 Task: Change the language settings in Microsoft Outlook to include additional languages for proofing and translation.
Action: Mouse moved to (42, 29)
Screenshot: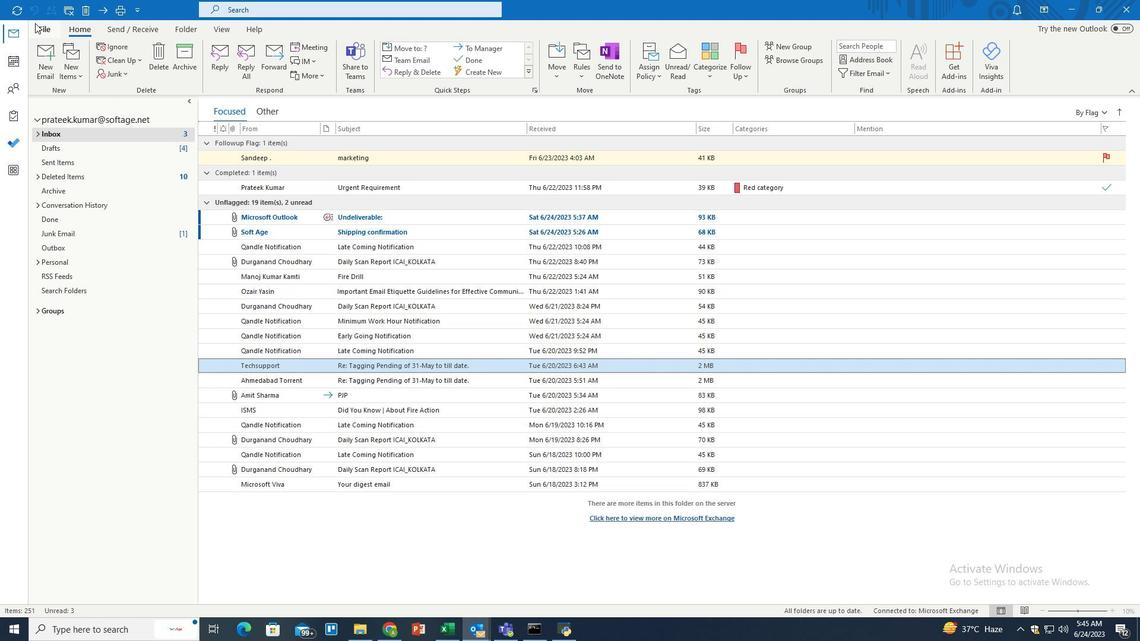 
Action: Mouse pressed left at (42, 29)
Screenshot: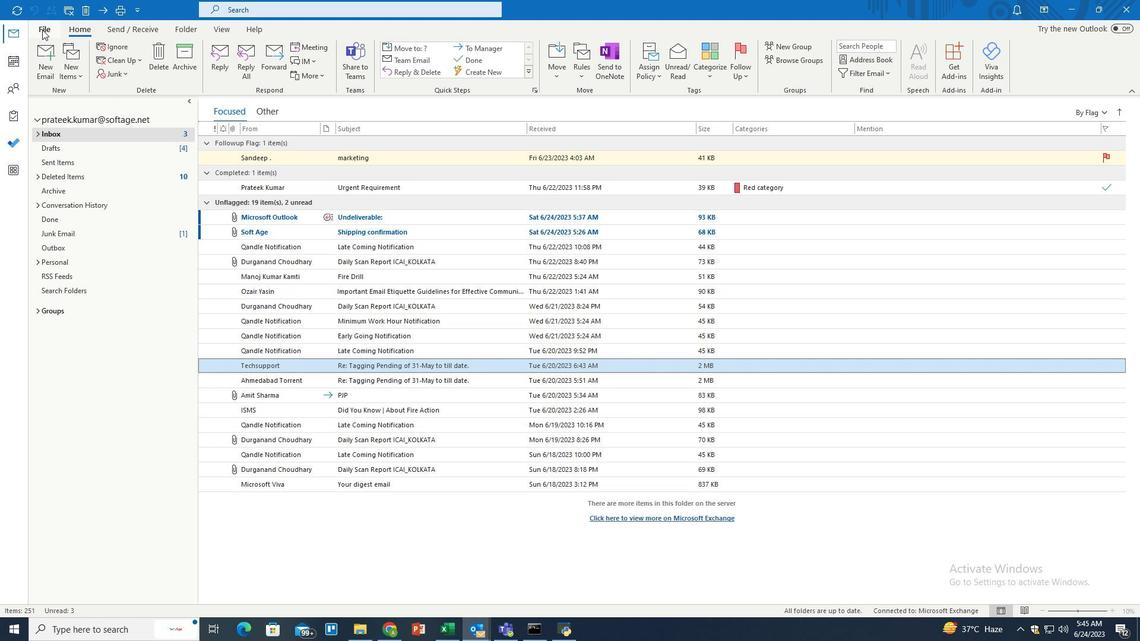 
Action: Mouse moved to (45, 572)
Screenshot: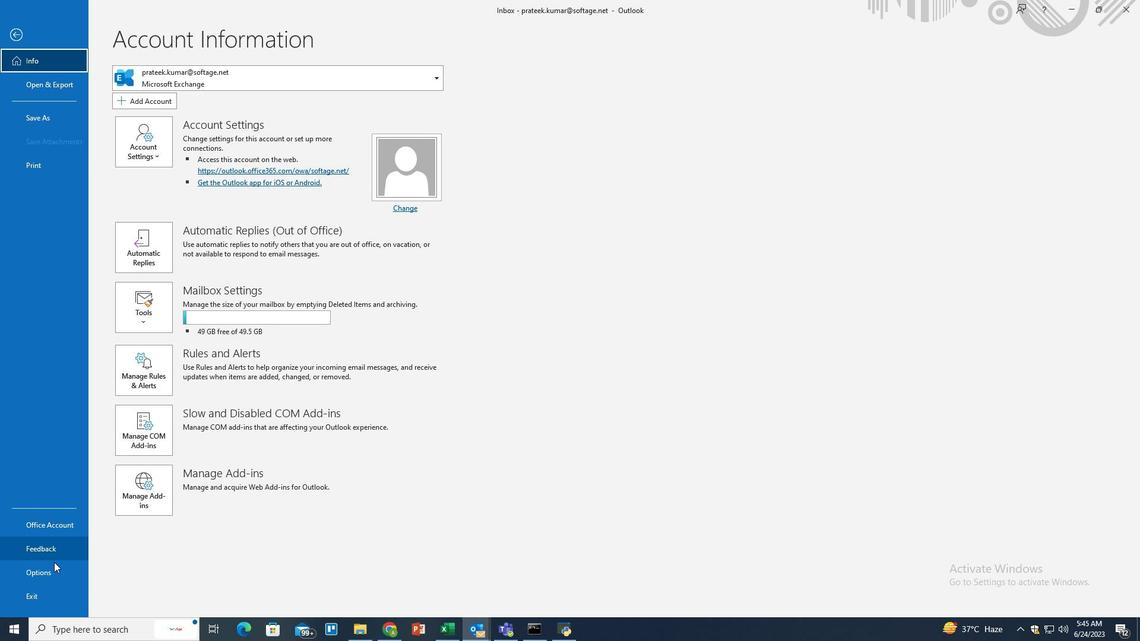 
Action: Mouse pressed left at (45, 572)
Screenshot: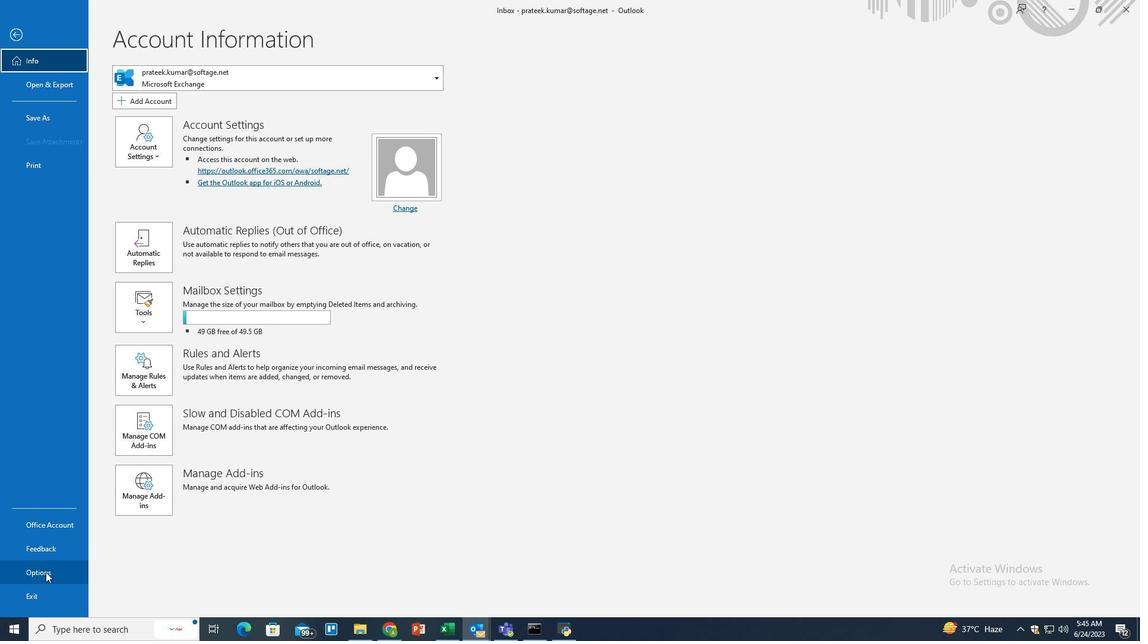 
Action: Mouse moved to (361, 244)
Screenshot: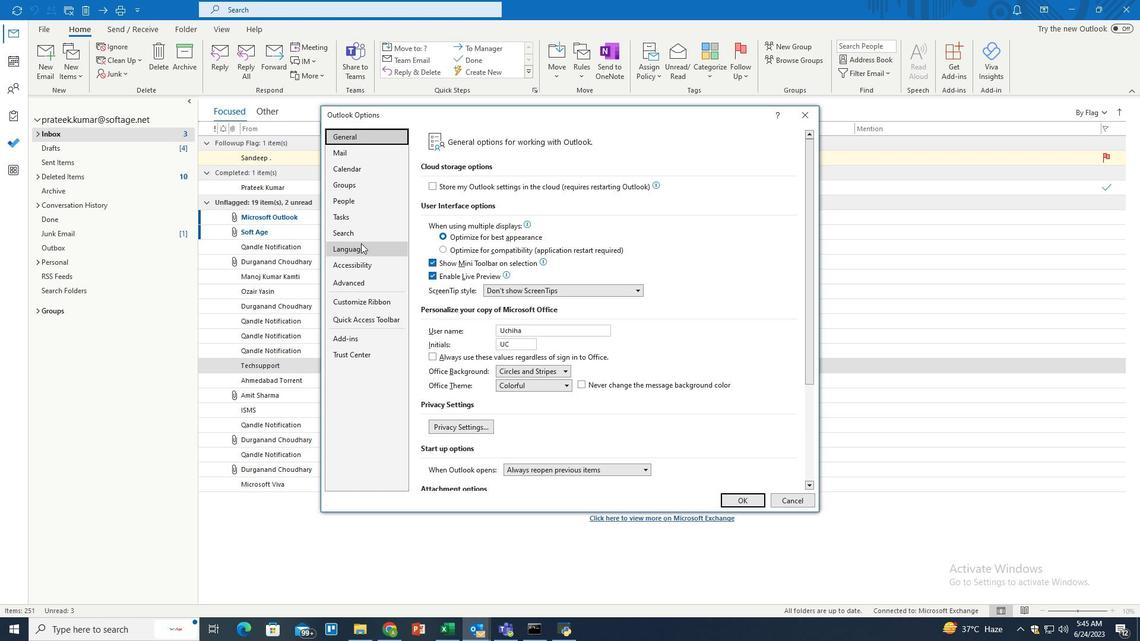 
Action: Mouse pressed left at (361, 244)
Screenshot: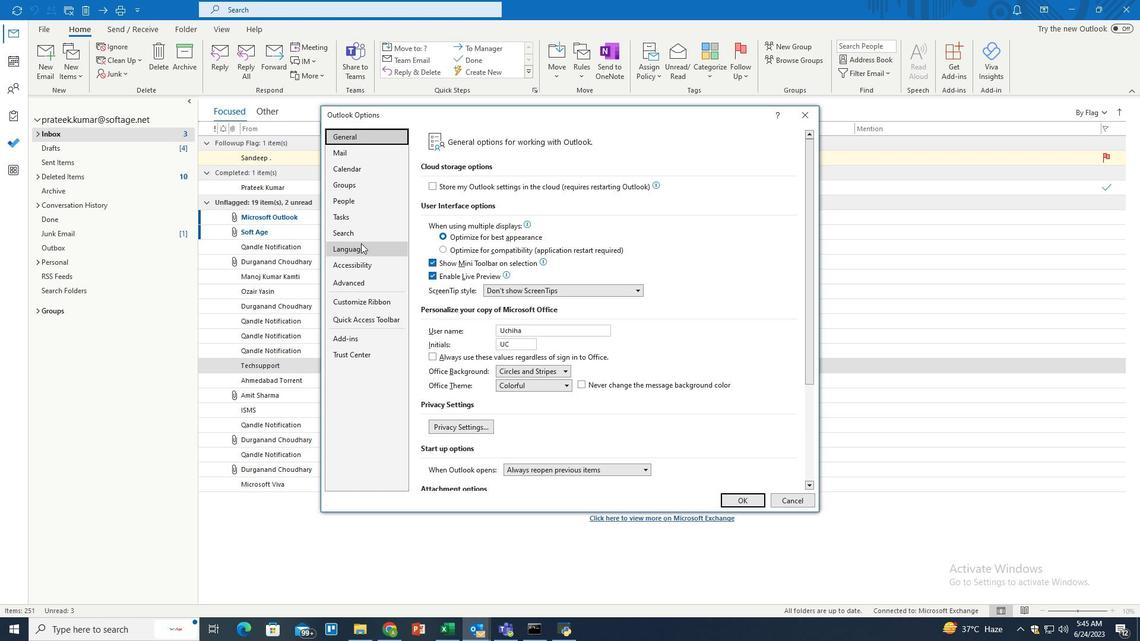 
Action: Mouse moved to (517, 363)
Screenshot: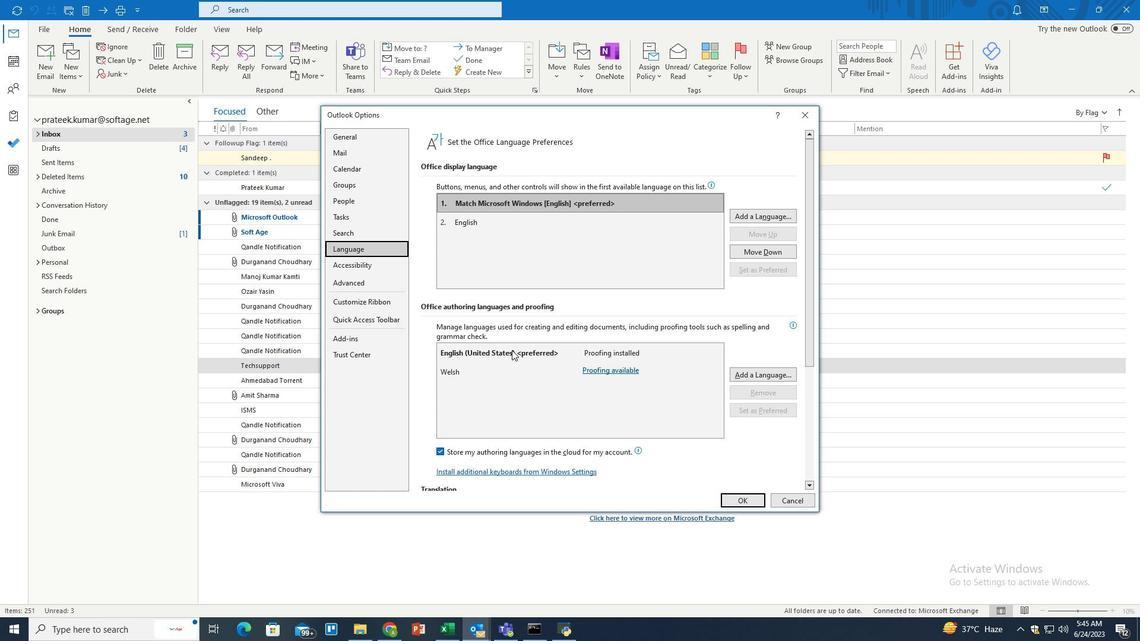 
Action: Mouse scrolled (517, 362) with delta (0, 0)
Screenshot: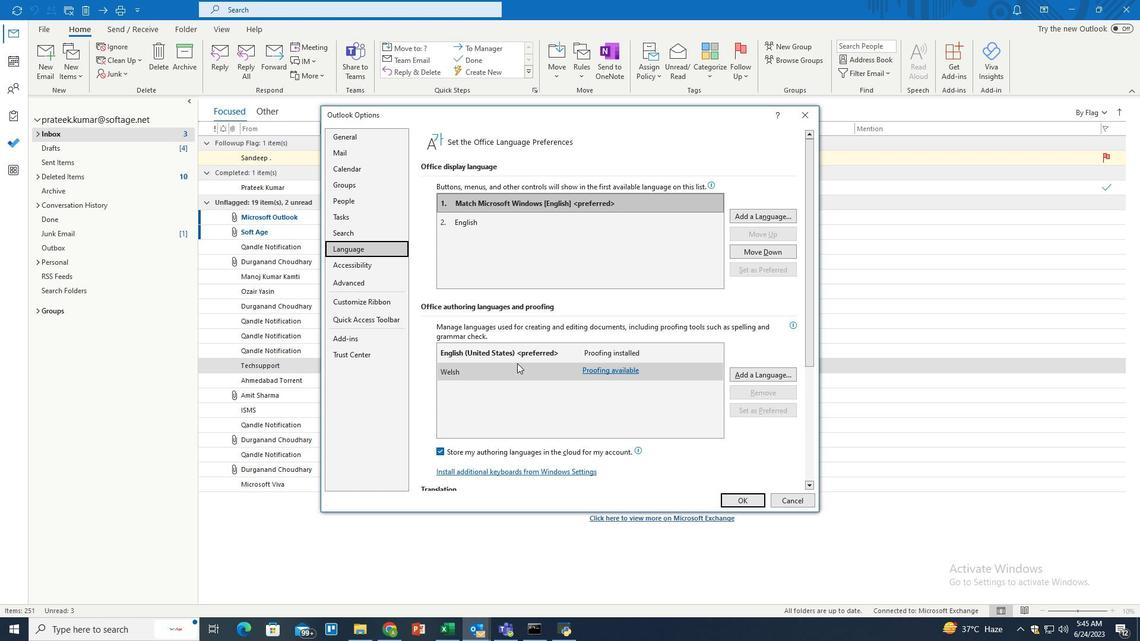 
Action: Mouse scrolled (517, 362) with delta (0, 0)
Screenshot: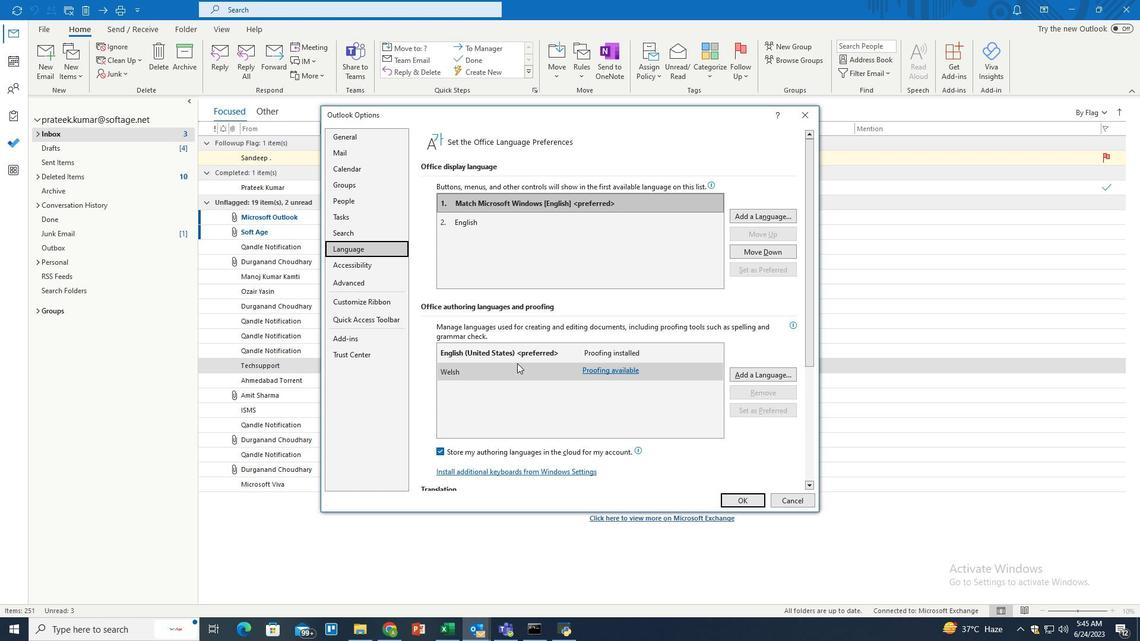
Action: Mouse scrolled (517, 362) with delta (0, 0)
Screenshot: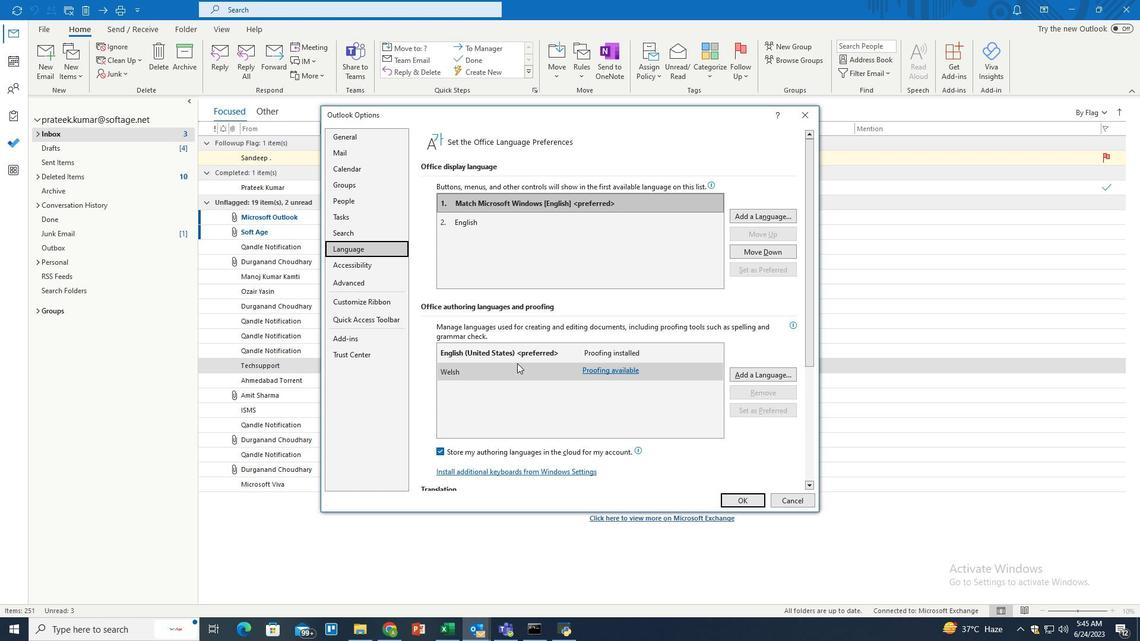 
Action: Mouse scrolled (517, 362) with delta (0, 0)
Screenshot: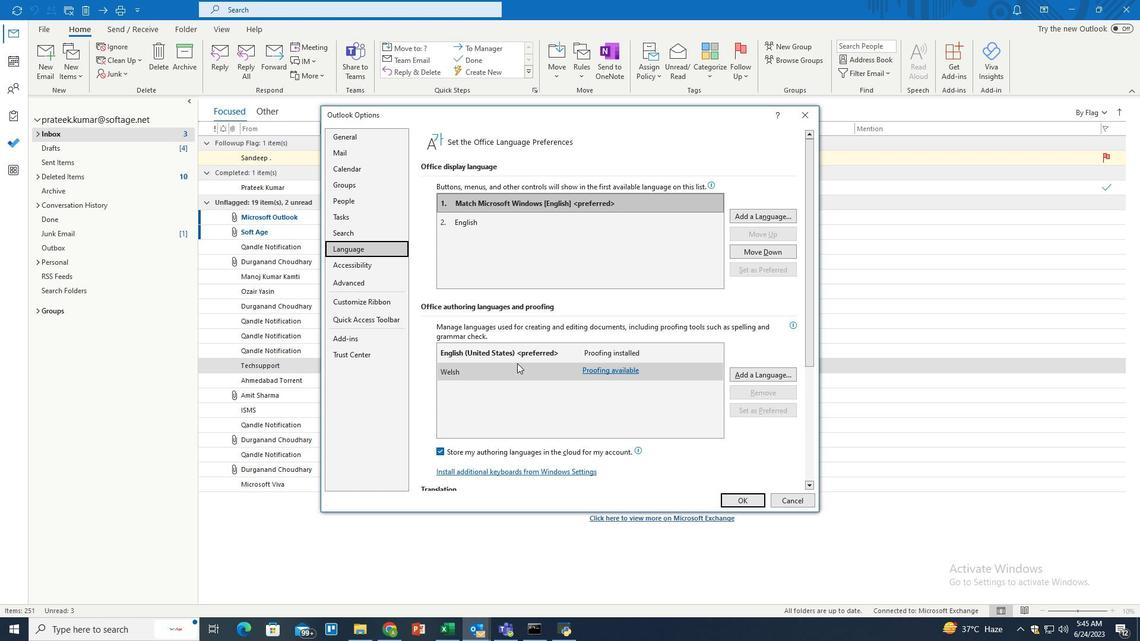 
Action: Mouse scrolled (517, 362) with delta (0, 0)
Screenshot: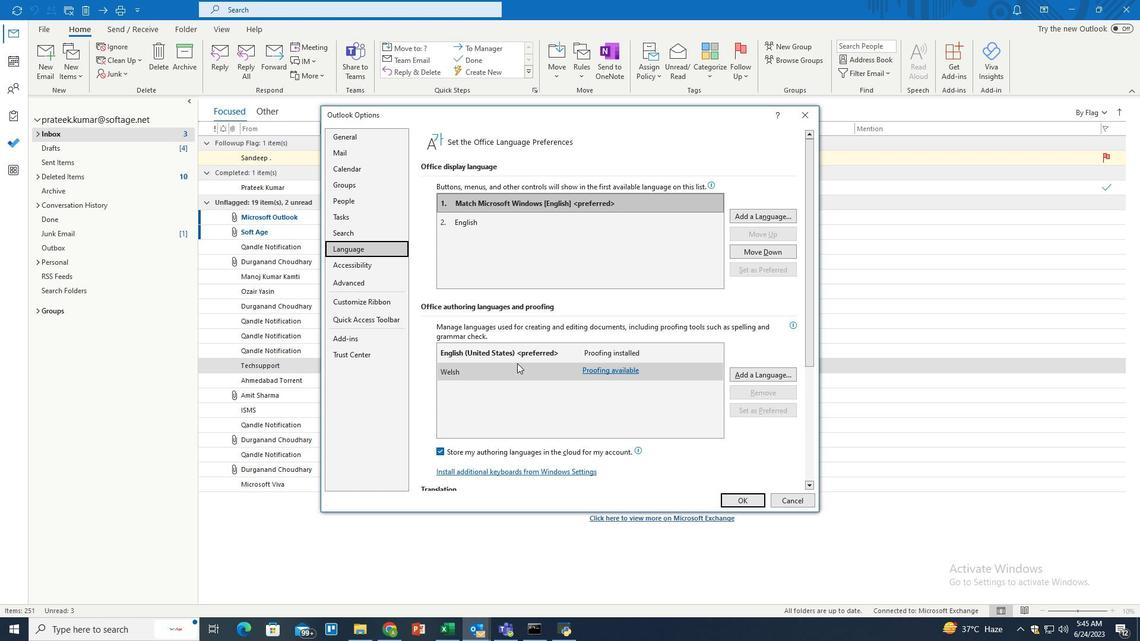 
Action: Mouse scrolled (517, 362) with delta (0, 0)
Screenshot: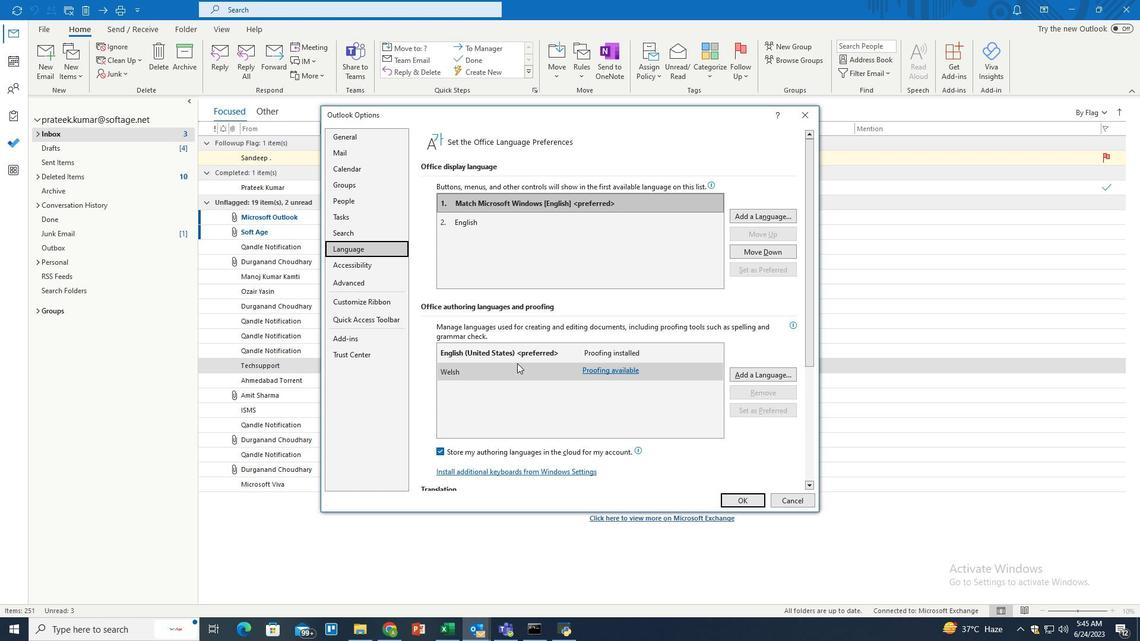 
Action: Mouse scrolled (517, 362) with delta (0, 0)
Screenshot: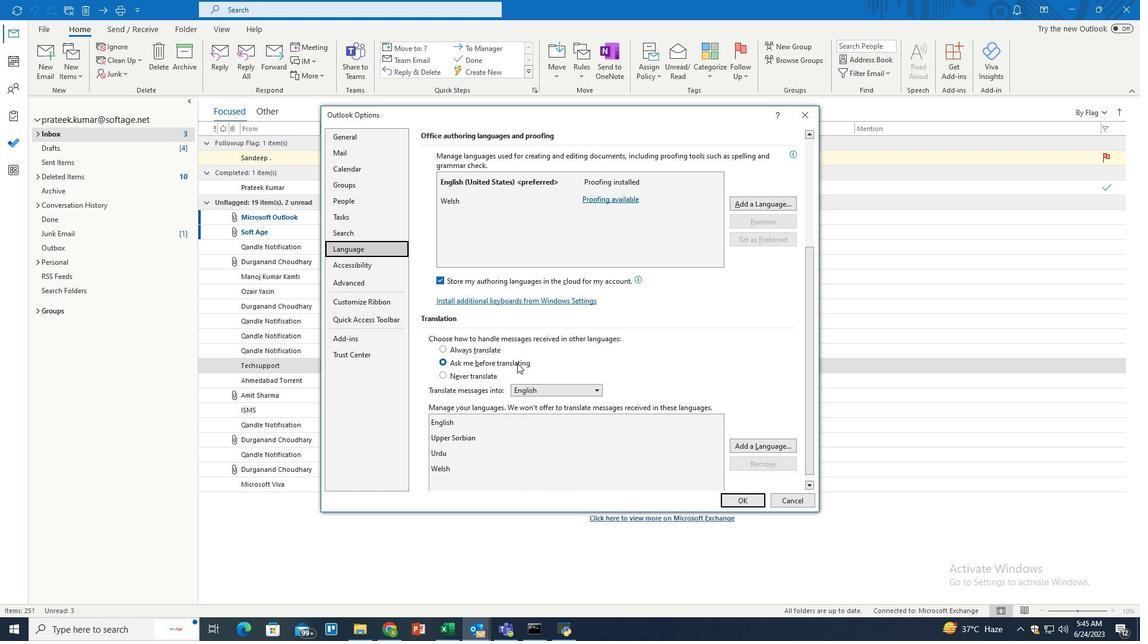 
Action: Mouse scrolled (517, 362) with delta (0, 0)
Screenshot: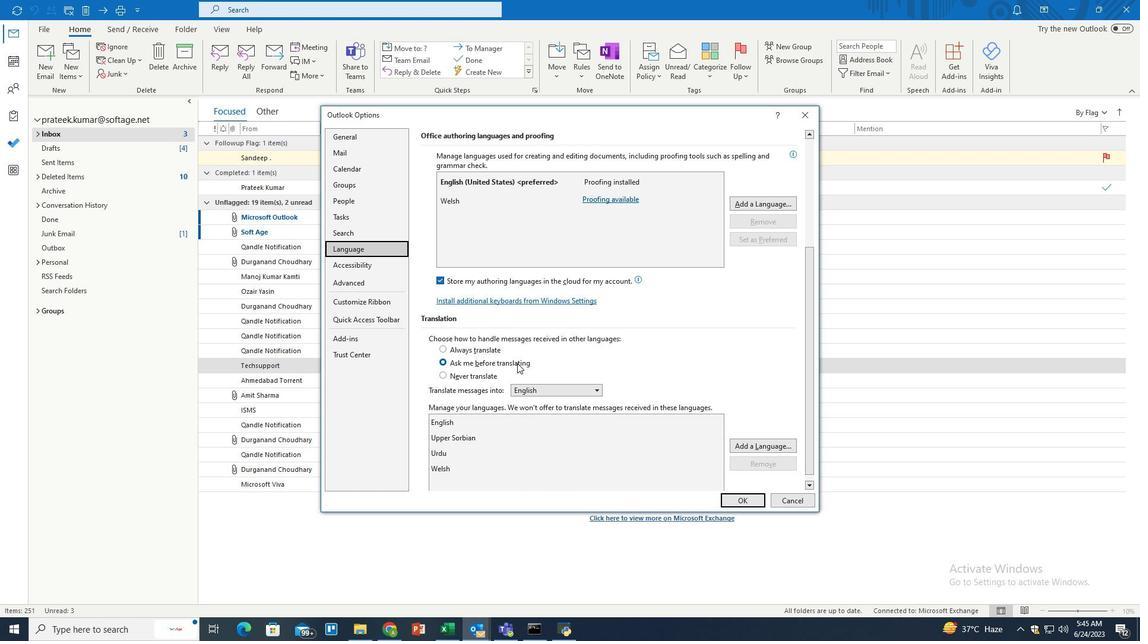 
Action: Mouse scrolled (517, 362) with delta (0, 0)
Screenshot: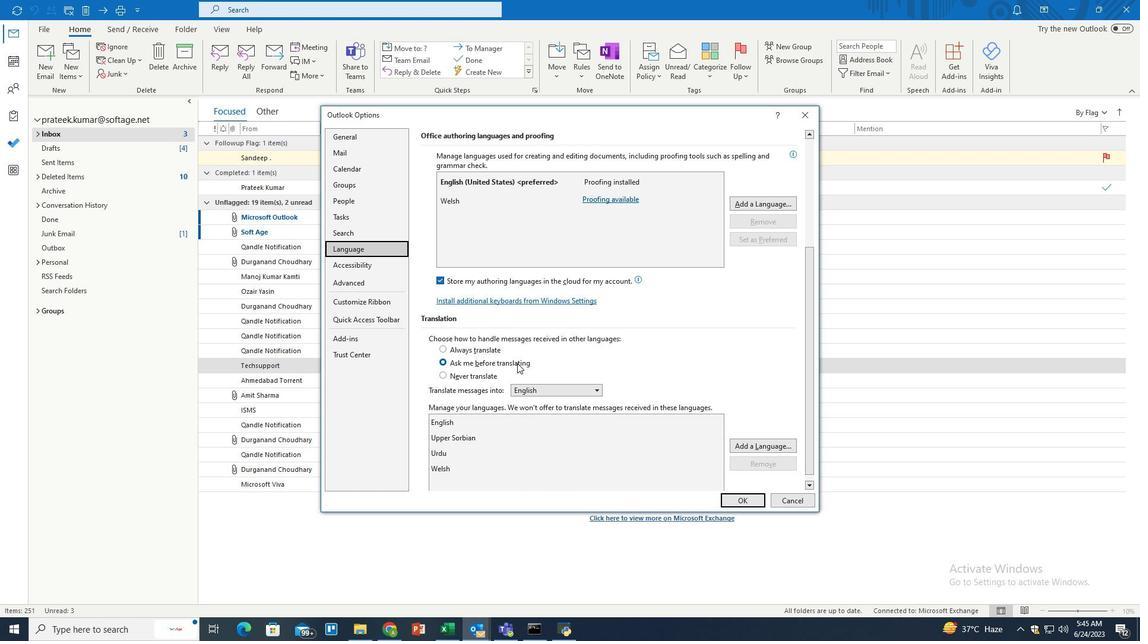 
Action: Mouse scrolled (517, 362) with delta (0, 0)
Screenshot: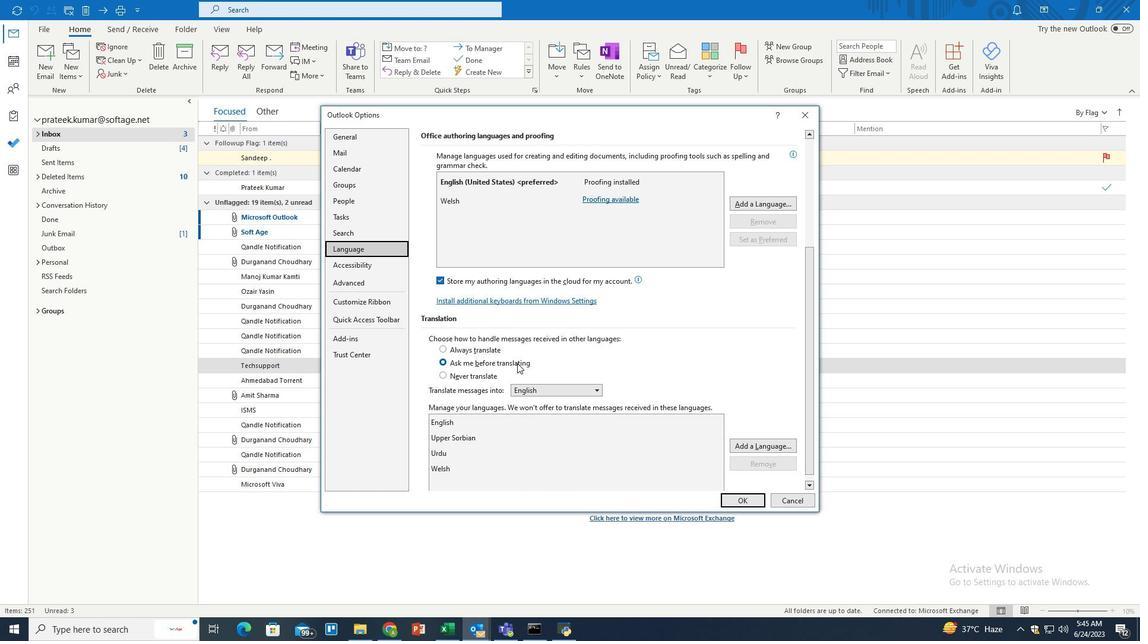 
Action: Mouse moved to (461, 446)
Screenshot: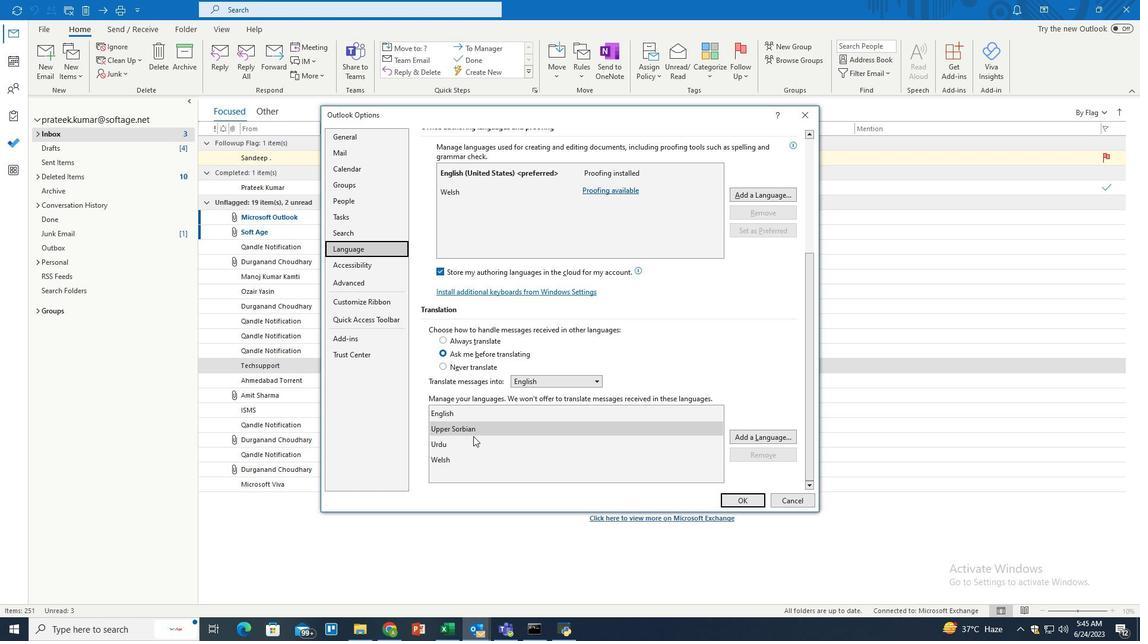 
Action: Mouse pressed left at (461, 446)
Screenshot: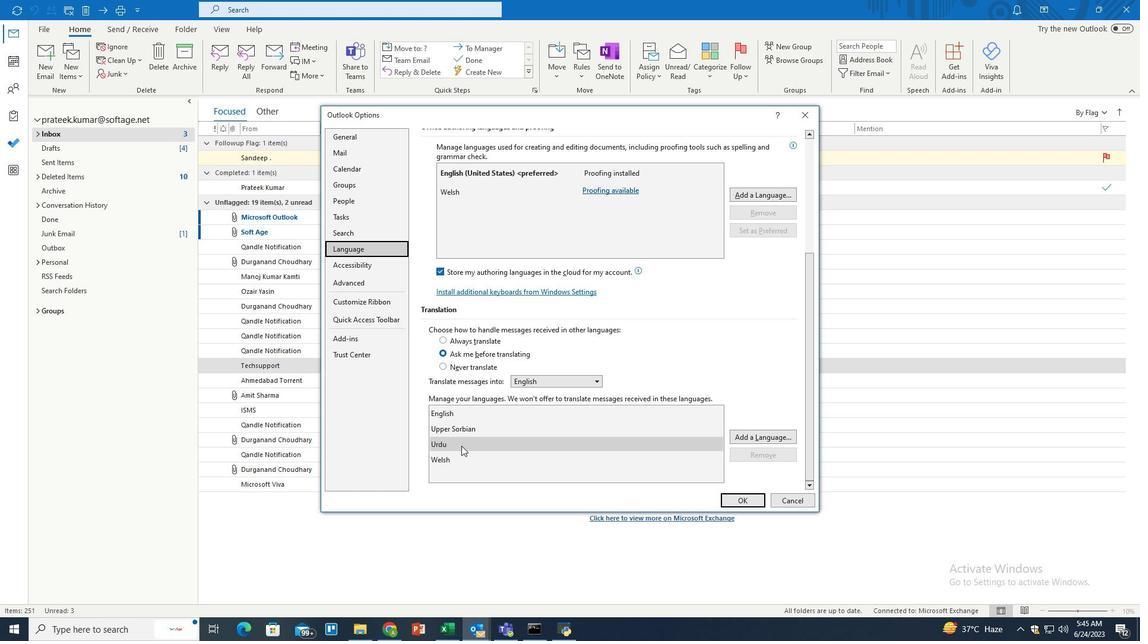 
Action: Mouse moved to (753, 450)
Screenshot: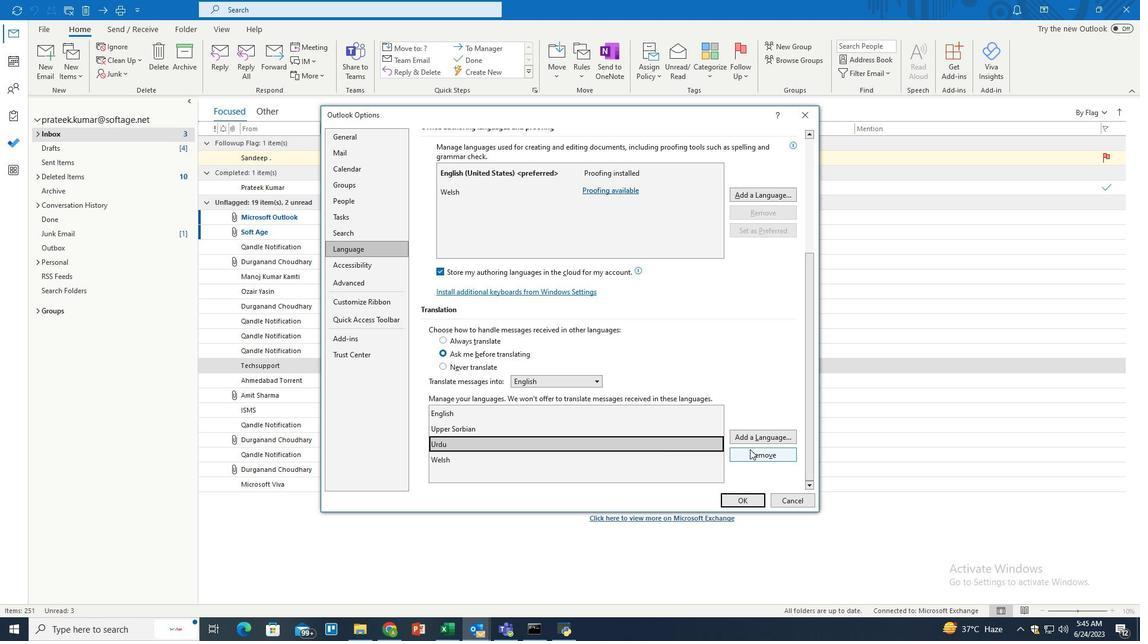
Action: Mouse pressed left at (753, 450)
Screenshot: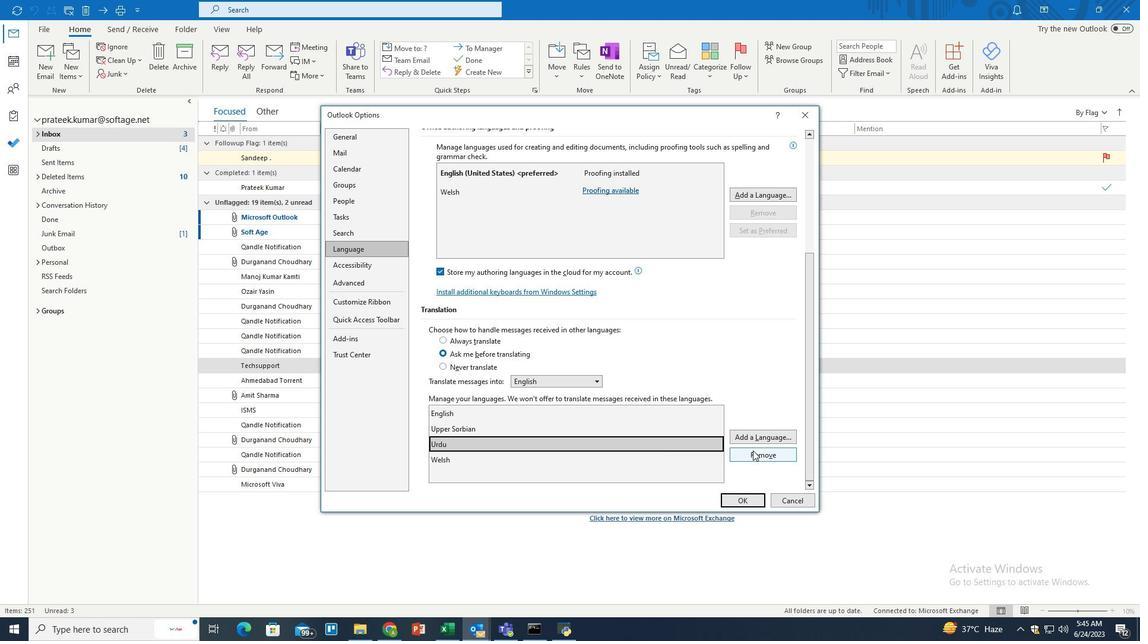 
Action: Mouse moved to (726, 499)
Screenshot: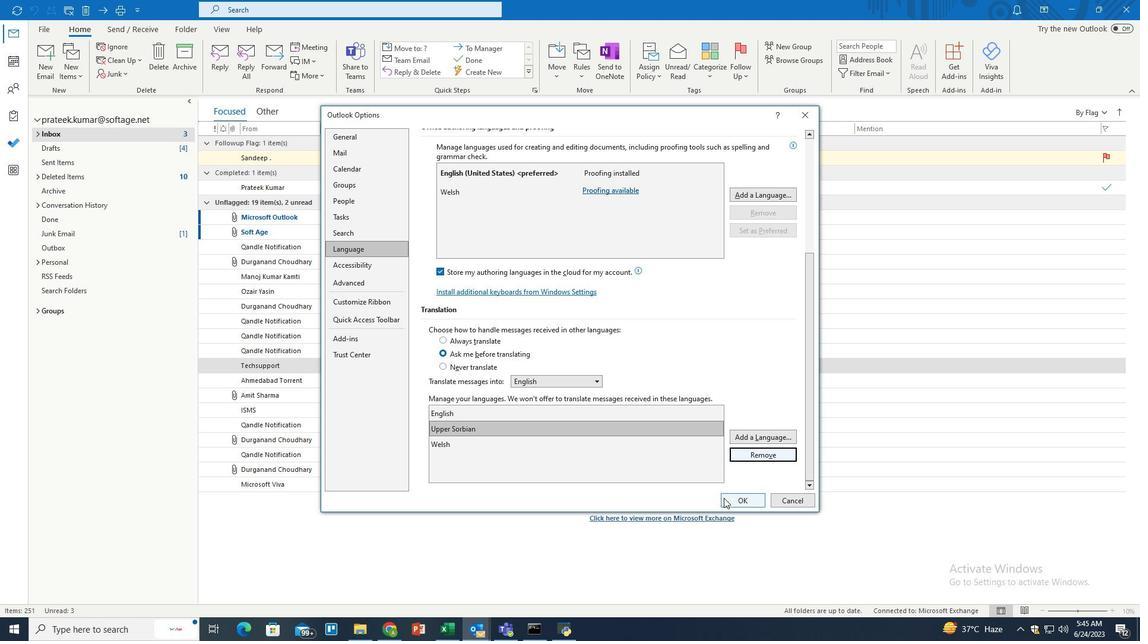 
Action: Mouse pressed left at (726, 499)
Screenshot: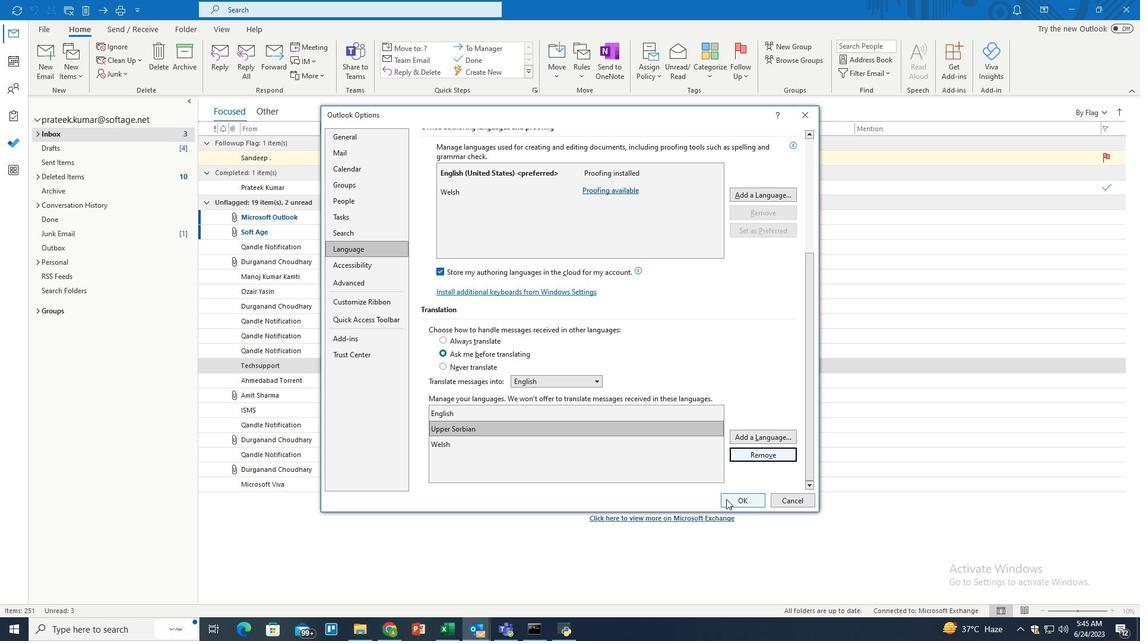 
Action: Mouse moved to (599, 446)
Screenshot: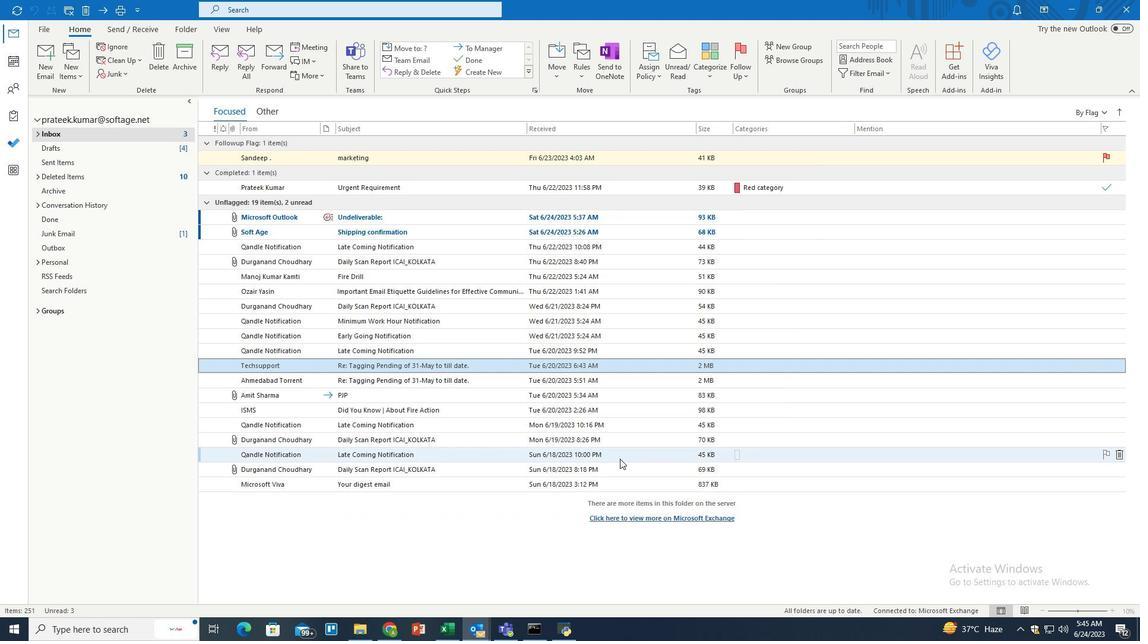 
